 Task: Create a section Customer Satisfaction Sprint and in the section, add a milestone Business Continuity Planning in the project AgileQuest
Action: Mouse moved to (231, 524)
Screenshot: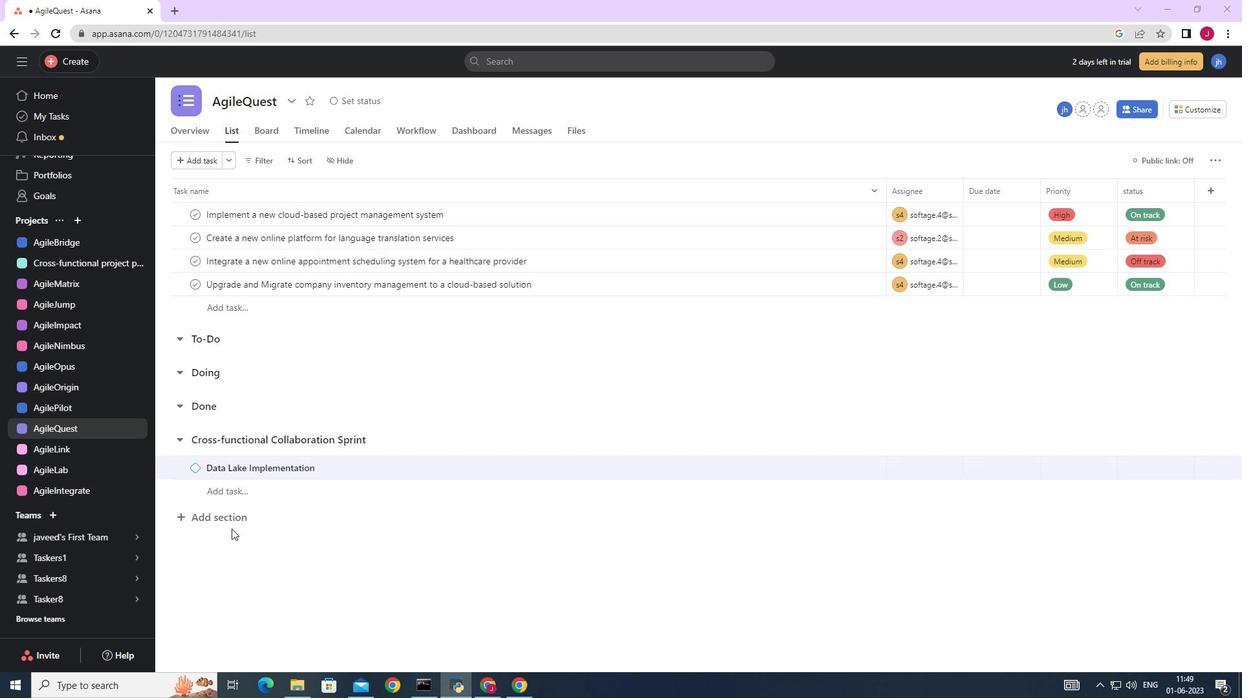 
Action: Mouse pressed left at (231, 524)
Screenshot: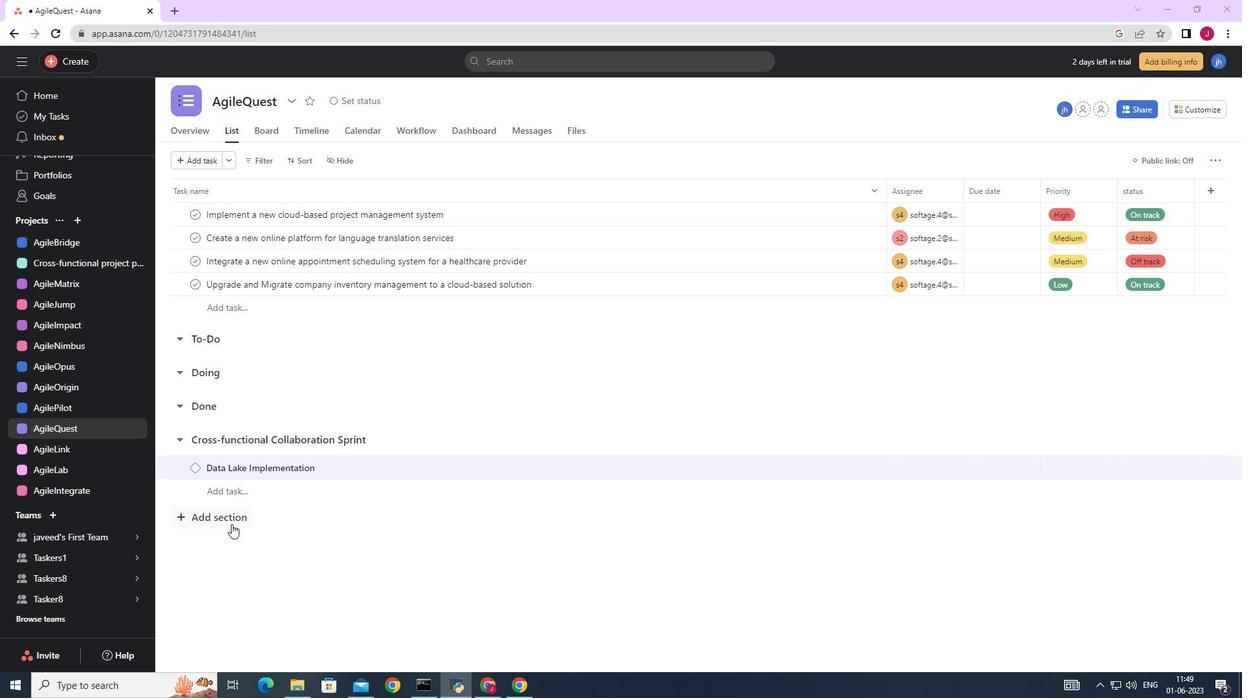 
Action: Key pressed <Key.caps_lock>C<Key.caps_lock>ustomer<Key.space><Key.caps_lock>S<Key.caps_lock>atisfaction<Key.space><Key.caps_lock>S<Key.caps_lock>print<Key.enter><Key.caps_lock>B<Key.caps_lock>usiness<Key.space><Key.caps_lock>C<Key.caps_lock>ontinuity<Key.space><Key.caps_lock>P<Key.caps_lock>lanning
Screenshot: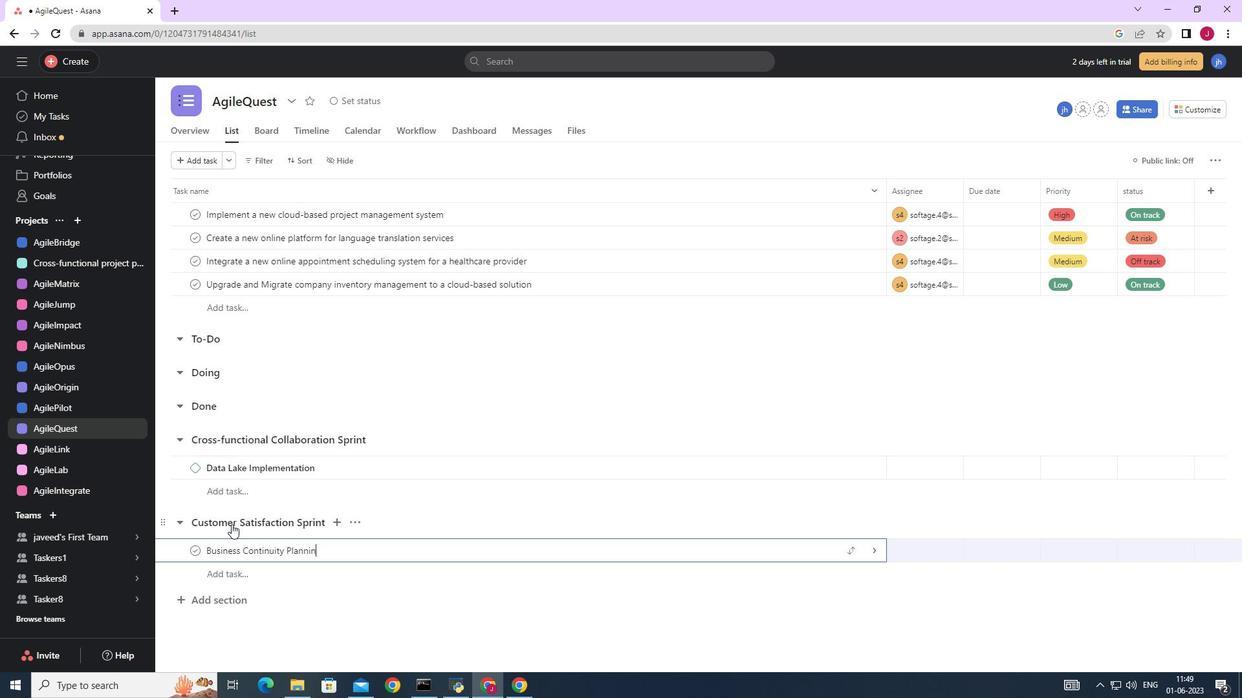 
Action: Mouse moved to (874, 552)
Screenshot: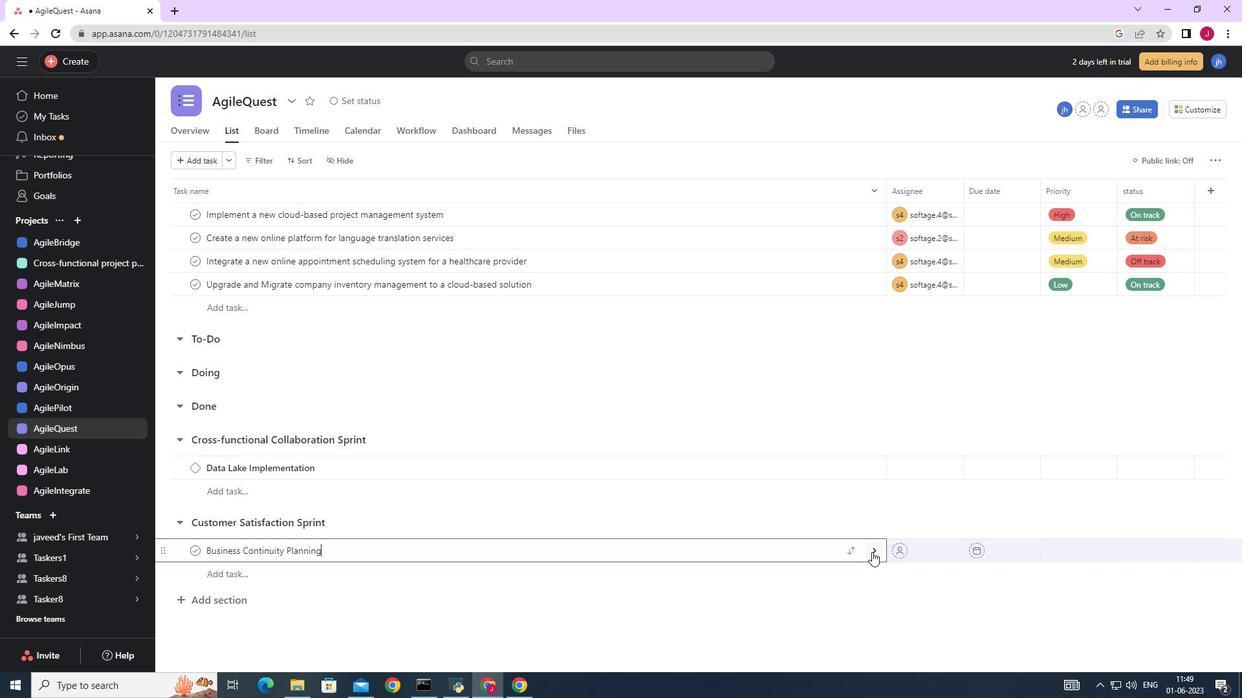 
Action: Mouse pressed left at (874, 552)
Screenshot: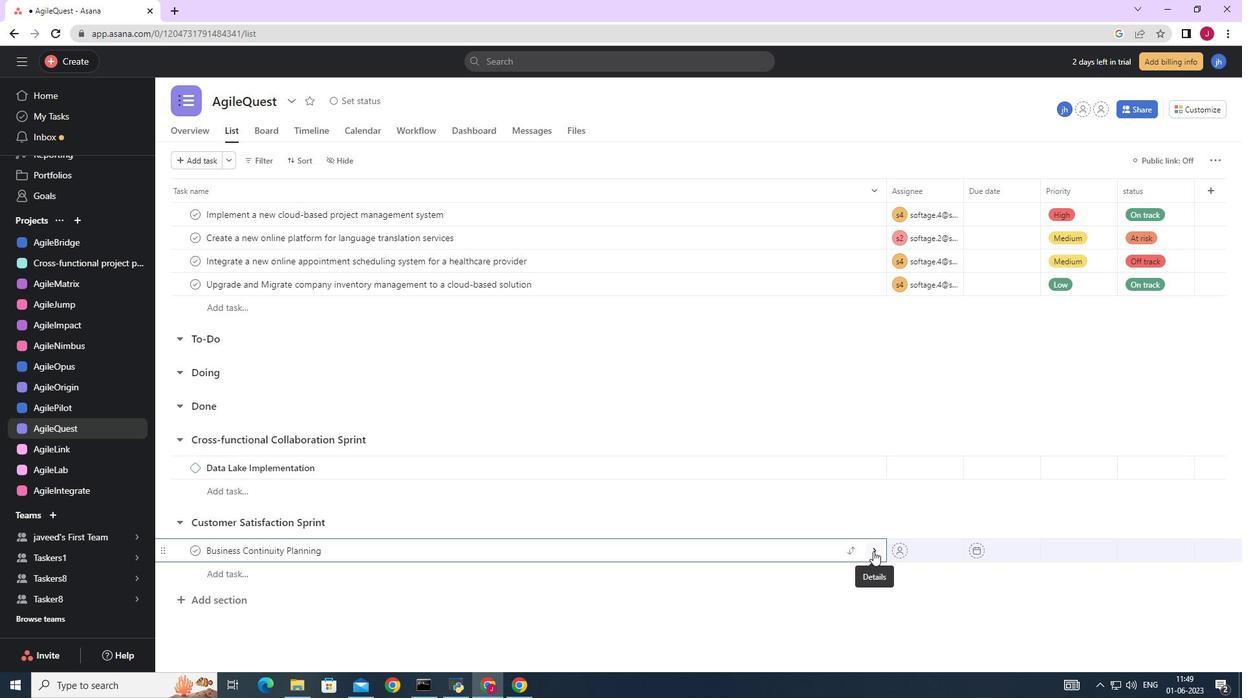 
Action: Mouse moved to (1198, 159)
Screenshot: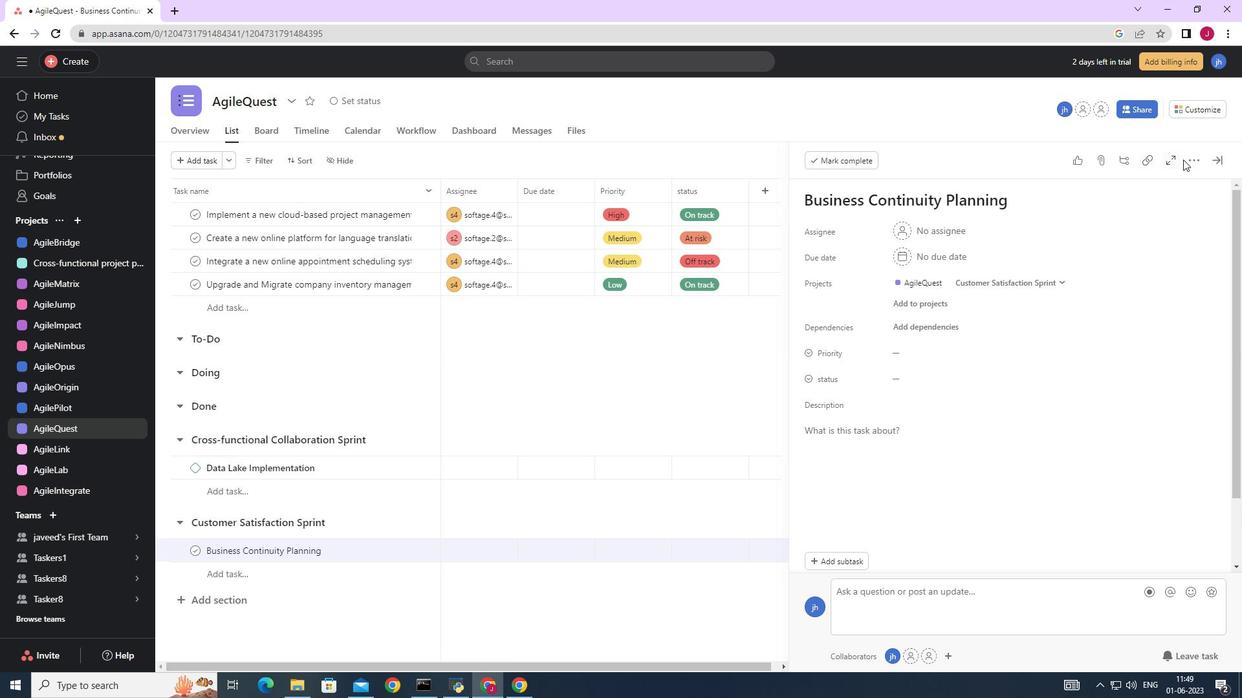 
Action: Mouse pressed left at (1198, 159)
Screenshot: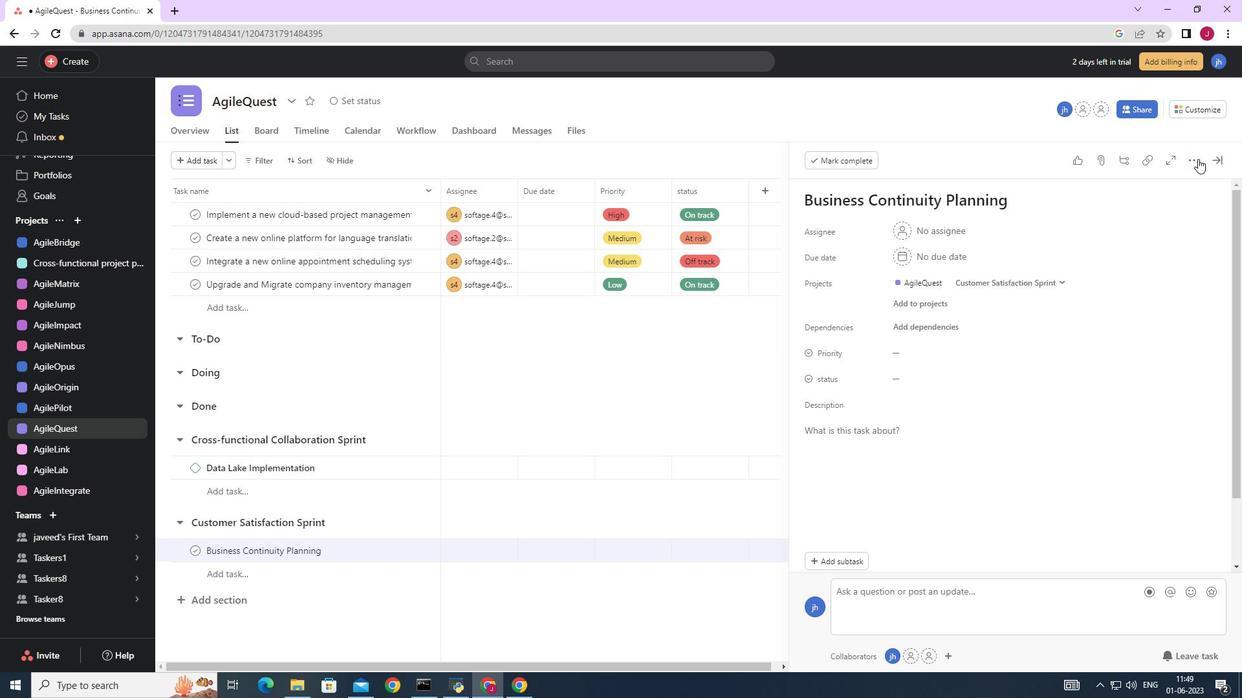 
Action: Mouse moved to (1070, 204)
Screenshot: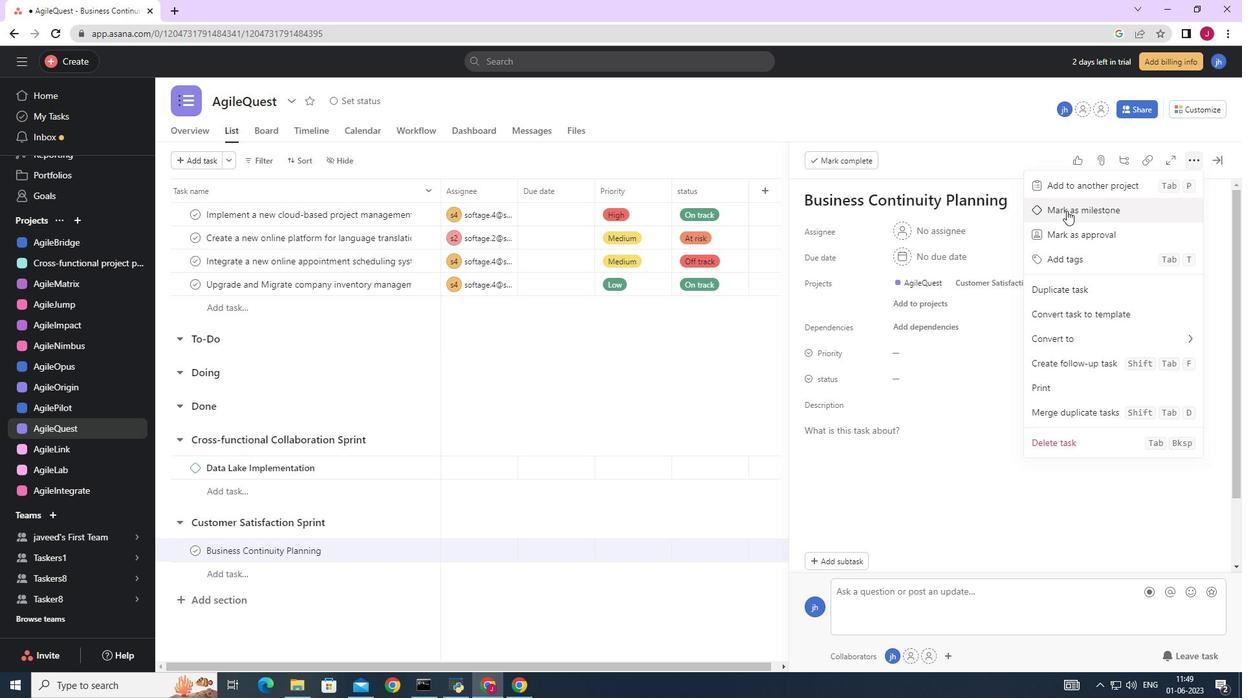 
Action: Mouse pressed left at (1070, 204)
Screenshot: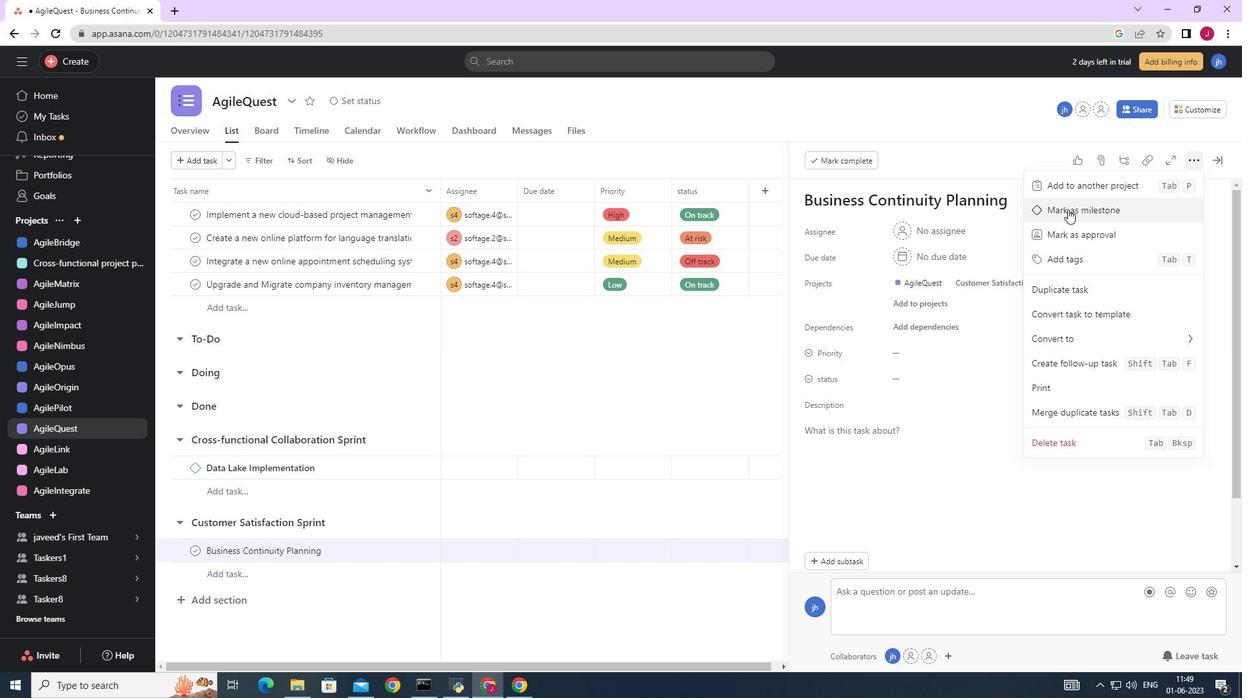
Action: Mouse moved to (1221, 159)
Screenshot: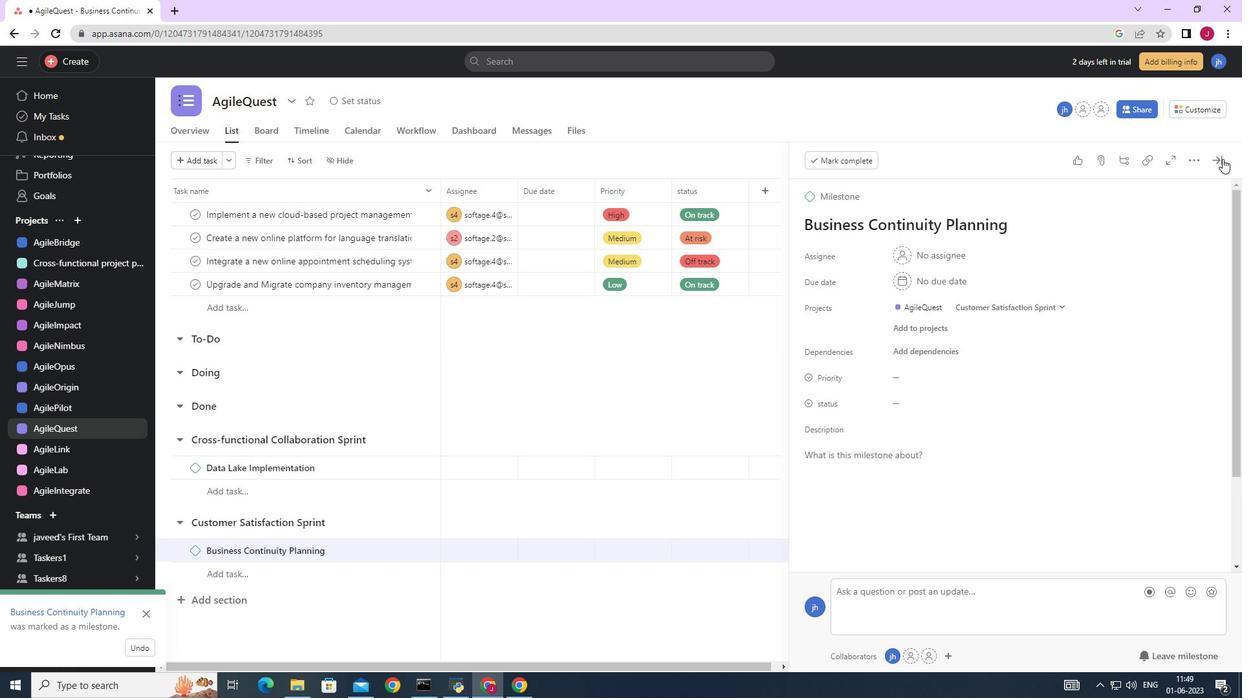 
Action: Mouse pressed left at (1221, 159)
Screenshot: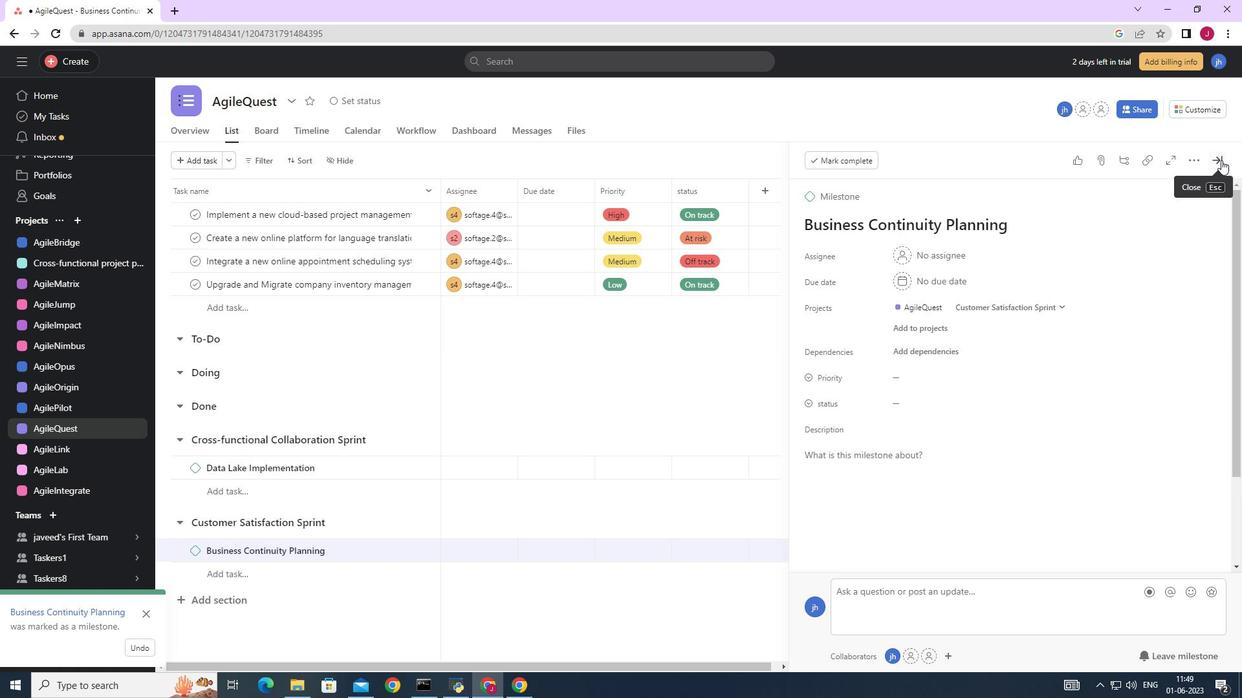 
Action: Mouse moved to (1217, 157)
Screenshot: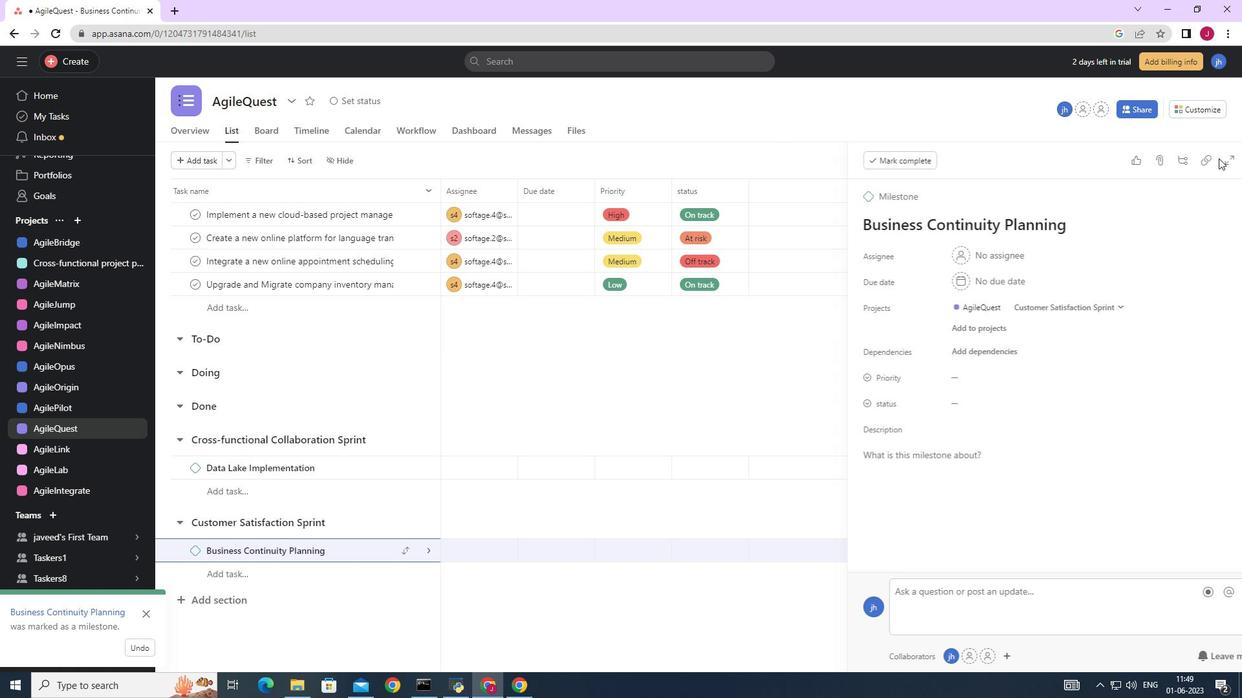 
